 Task: Create a due date automation trigger when advanced on, on the wednesday before a card is due add content with a description containing resume at 11:00 AM.
Action: Mouse moved to (821, 259)
Screenshot: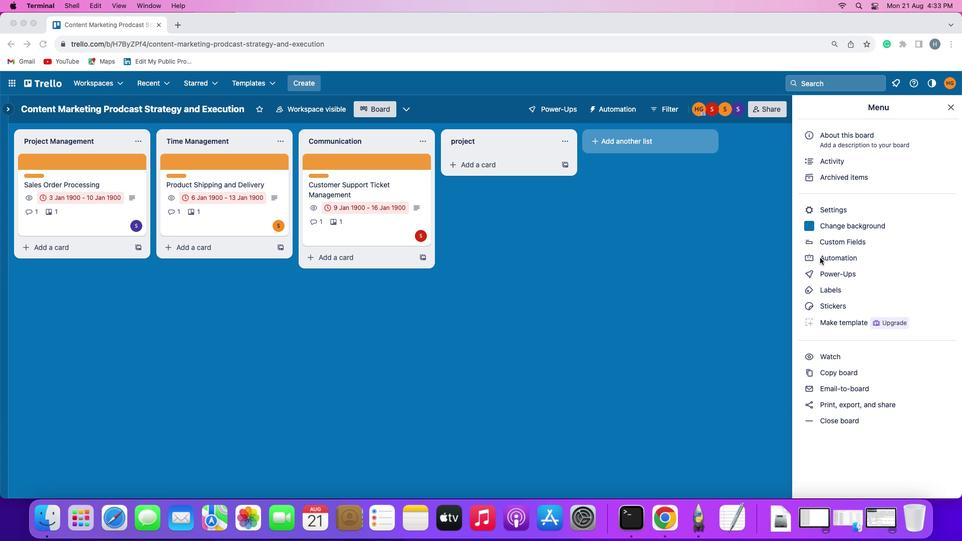
Action: Mouse pressed left at (821, 259)
Screenshot: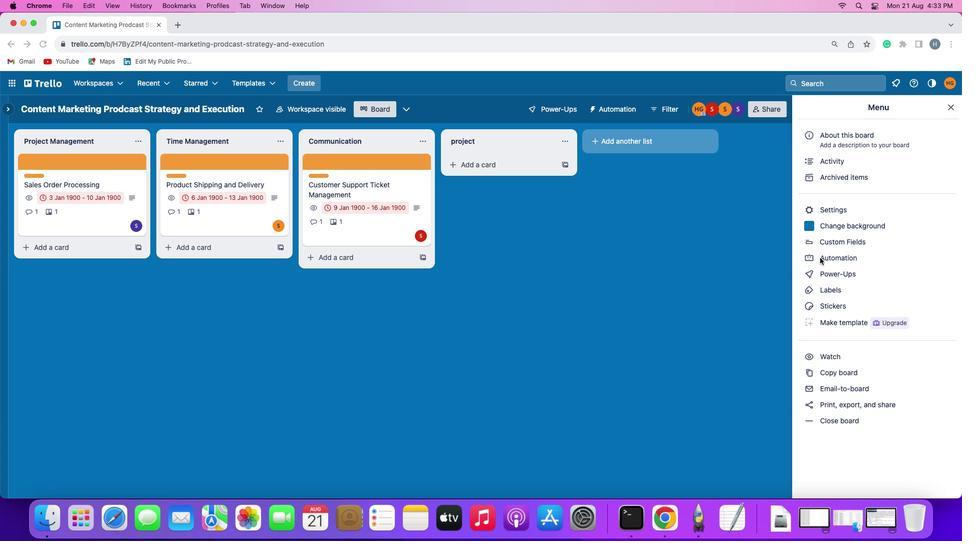 
Action: Mouse pressed left at (821, 259)
Screenshot: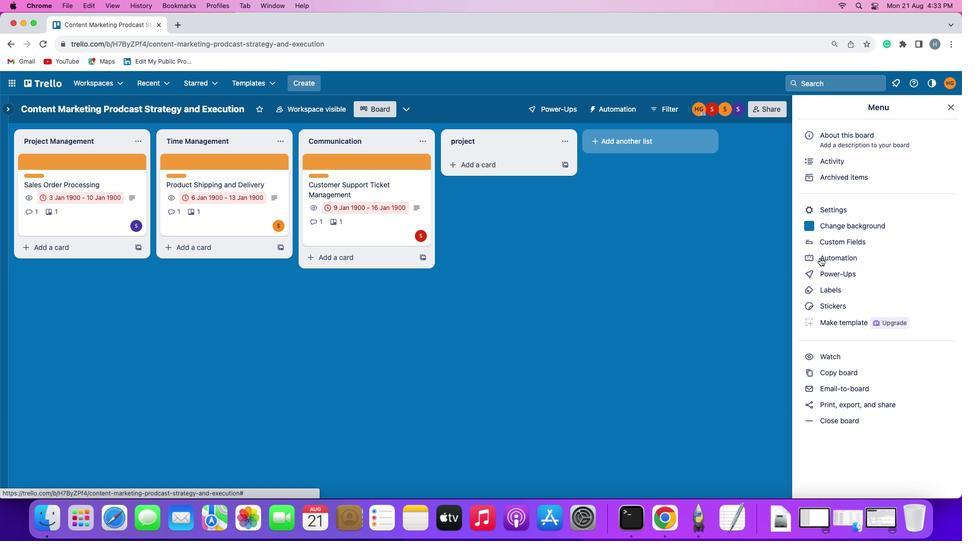 
Action: Mouse moved to (65, 240)
Screenshot: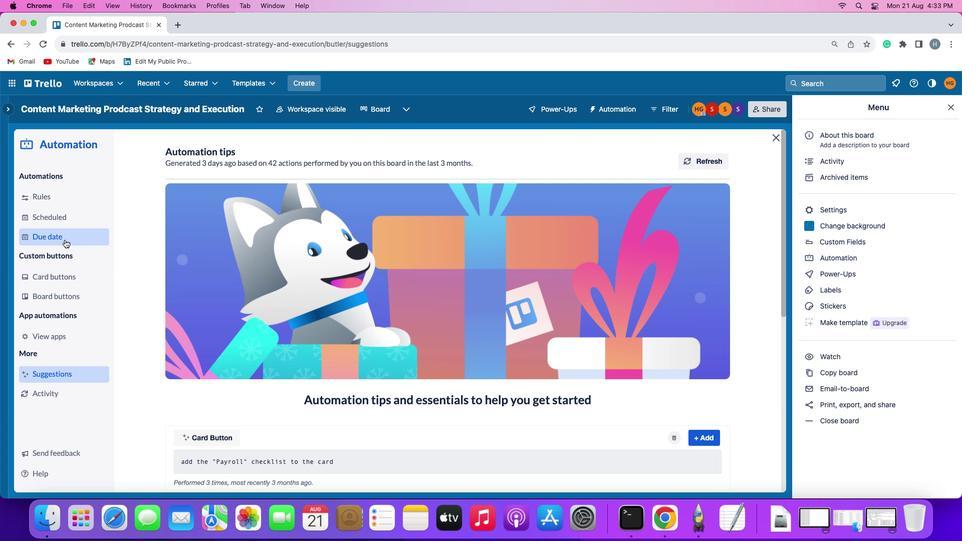 
Action: Mouse pressed left at (65, 240)
Screenshot: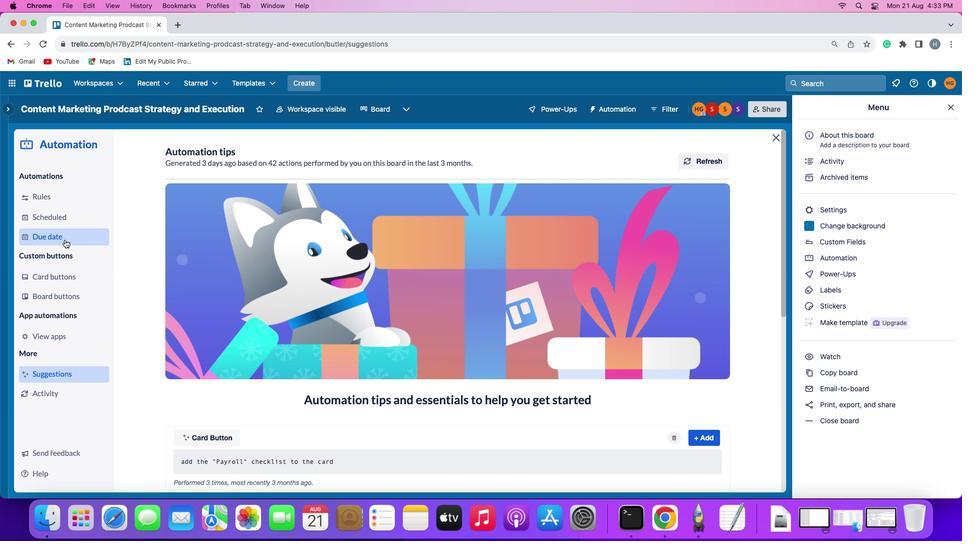 
Action: Mouse moved to (681, 152)
Screenshot: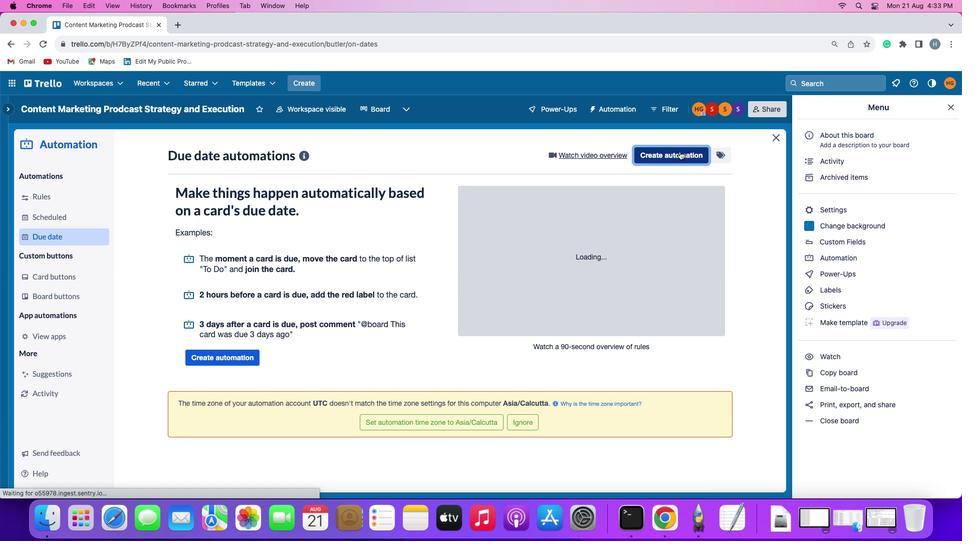 
Action: Mouse pressed left at (681, 152)
Screenshot: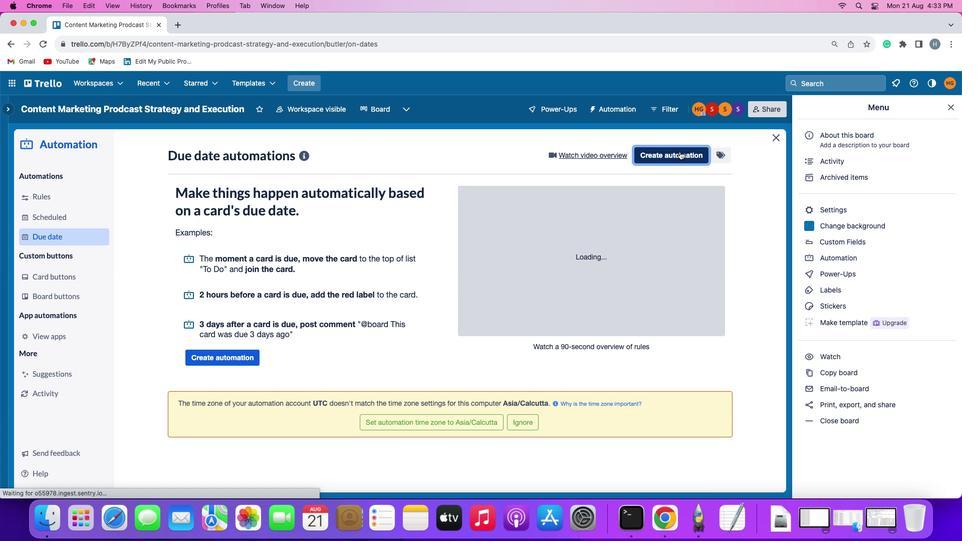
Action: Mouse moved to (220, 252)
Screenshot: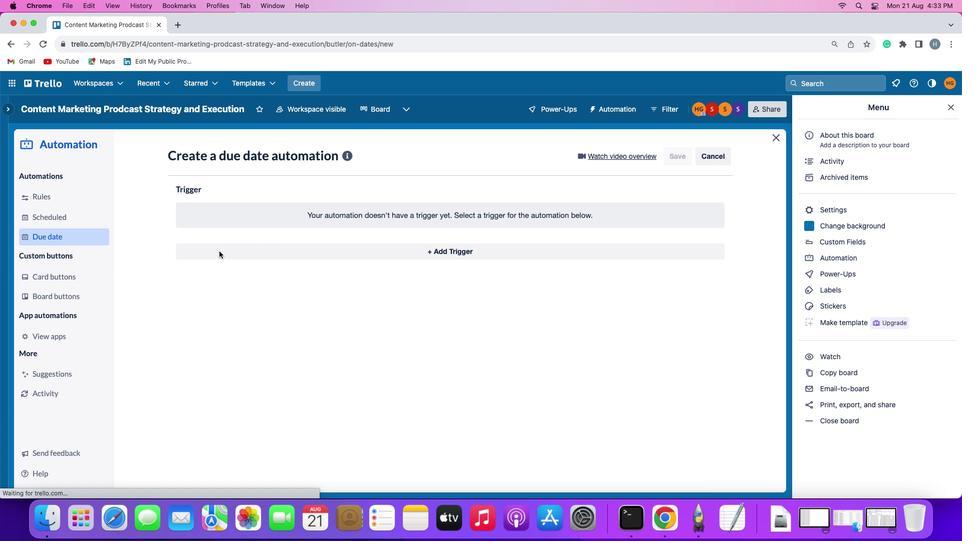 
Action: Mouse pressed left at (220, 252)
Screenshot: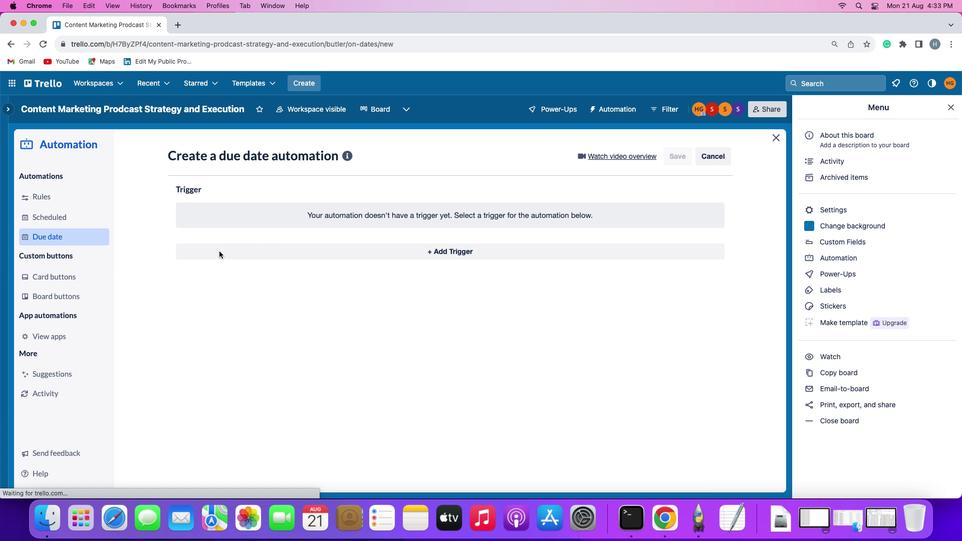 
Action: Mouse moved to (224, 445)
Screenshot: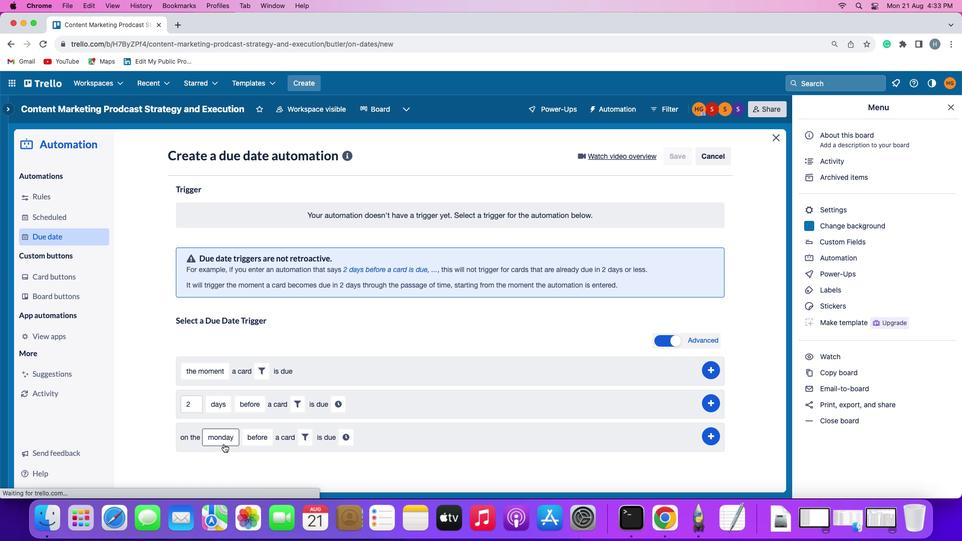 
Action: Mouse pressed left at (224, 445)
Screenshot: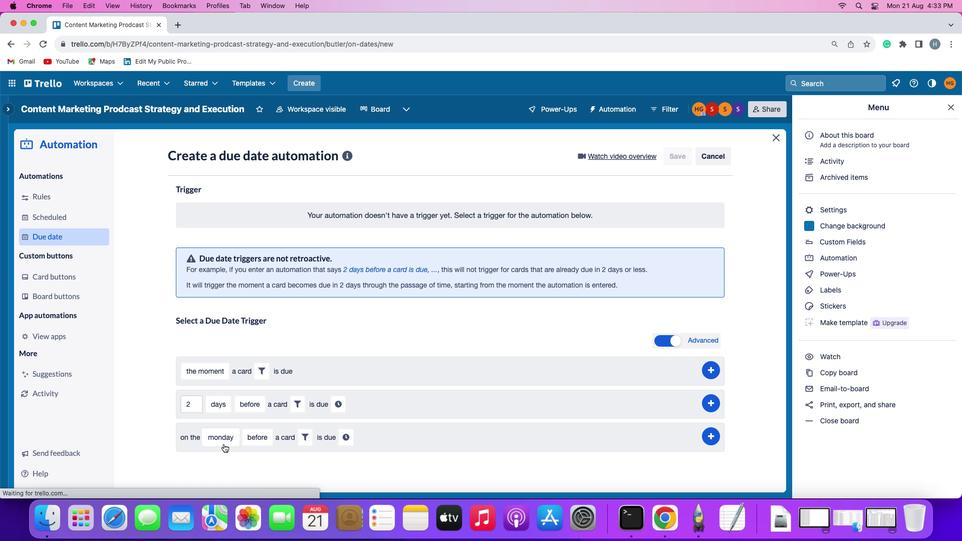 
Action: Mouse moved to (246, 341)
Screenshot: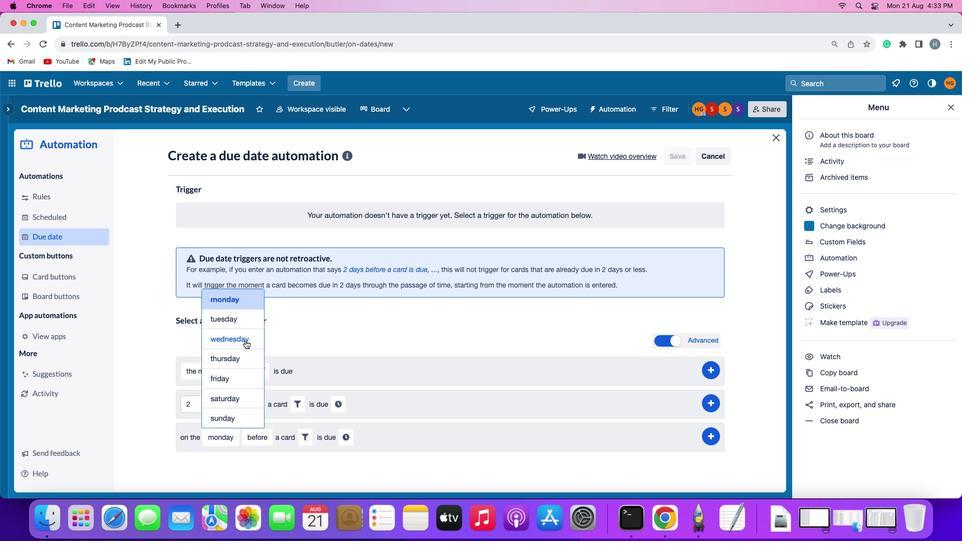 
Action: Mouse pressed left at (246, 341)
Screenshot: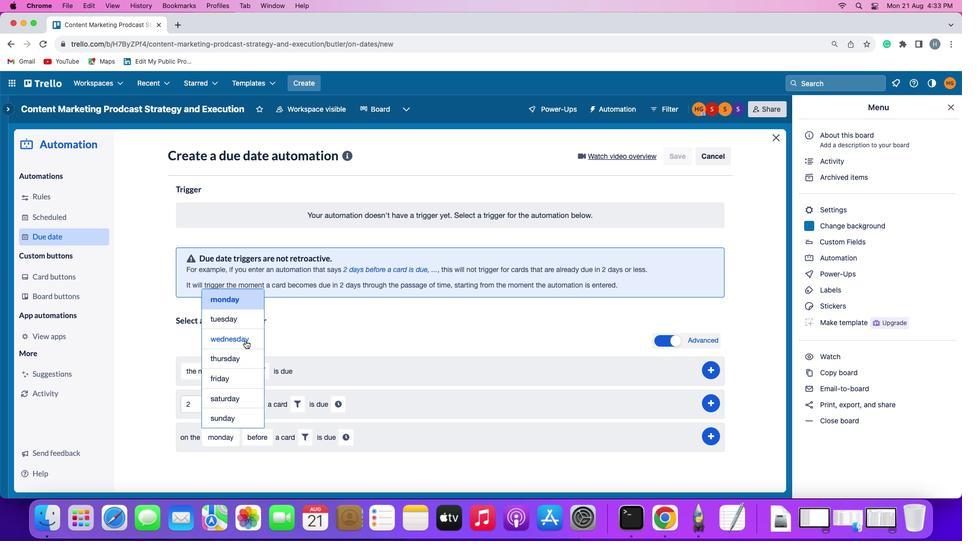 
Action: Mouse moved to (320, 434)
Screenshot: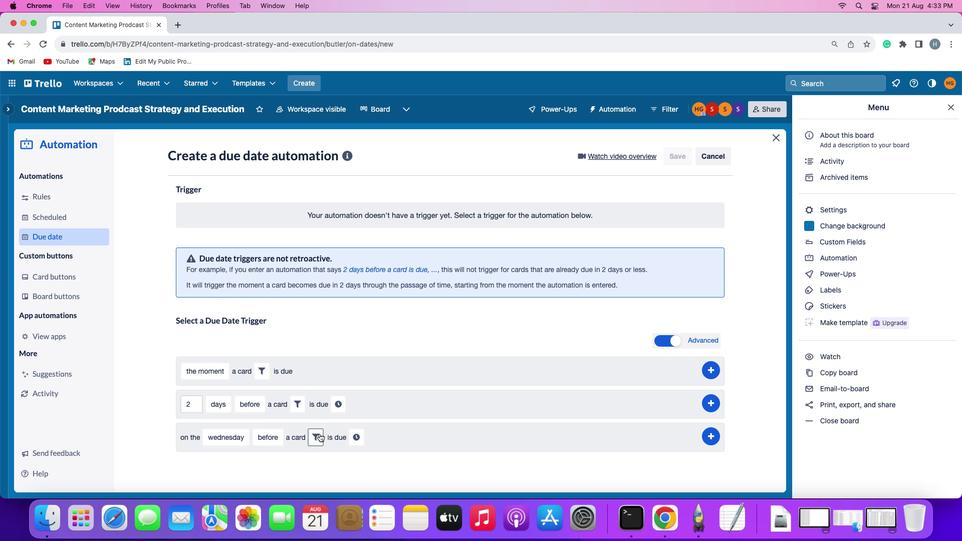 
Action: Mouse pressed left at (320, 434)
Screenshot: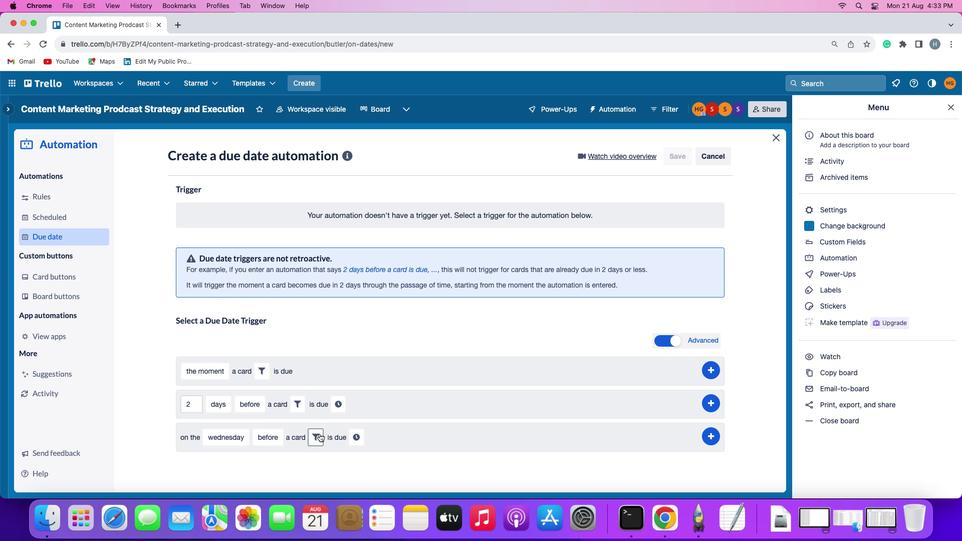 
Action: Mouse moved to (439, 477)
Screenshot: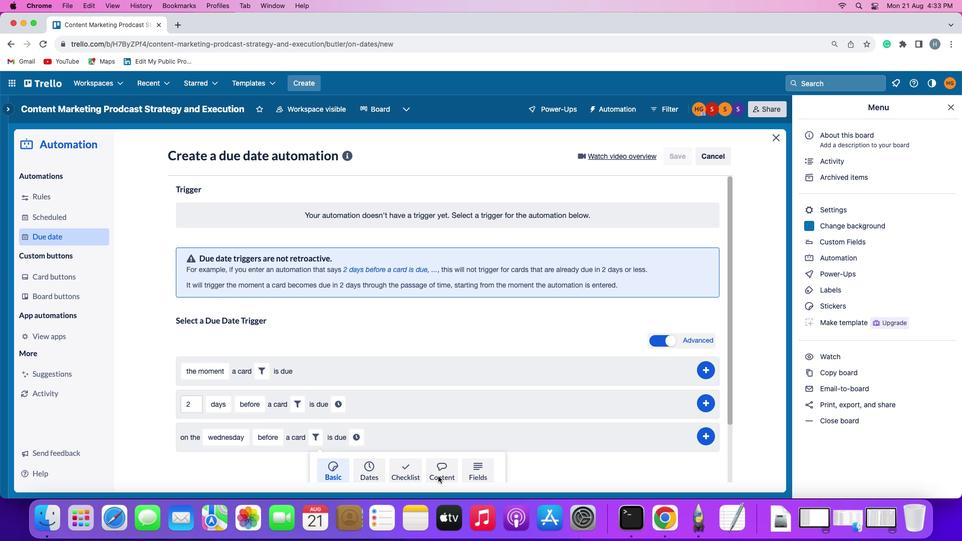 
Action: Mouse pressed left at (439, 477)
Screenshot: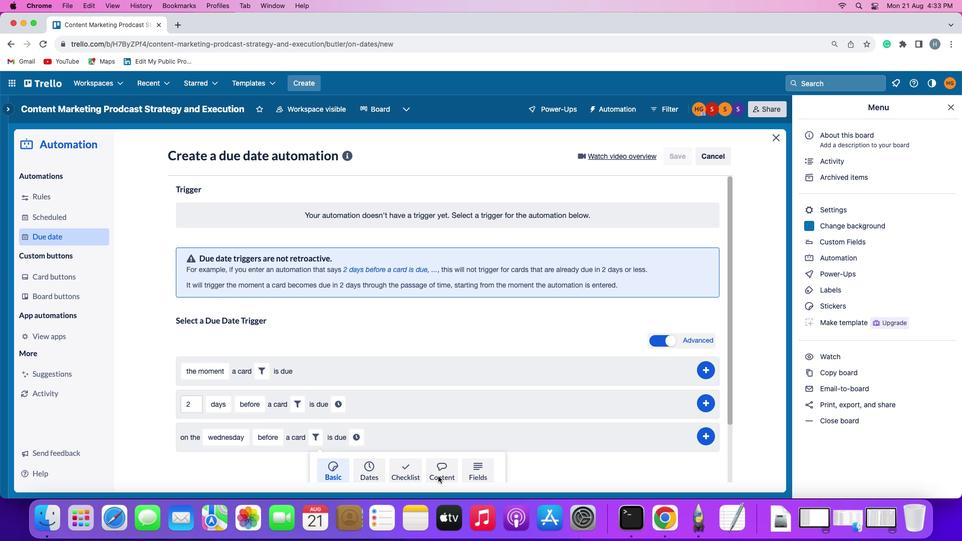 
Action: Mouse moved to (267, 472)
Screenshot: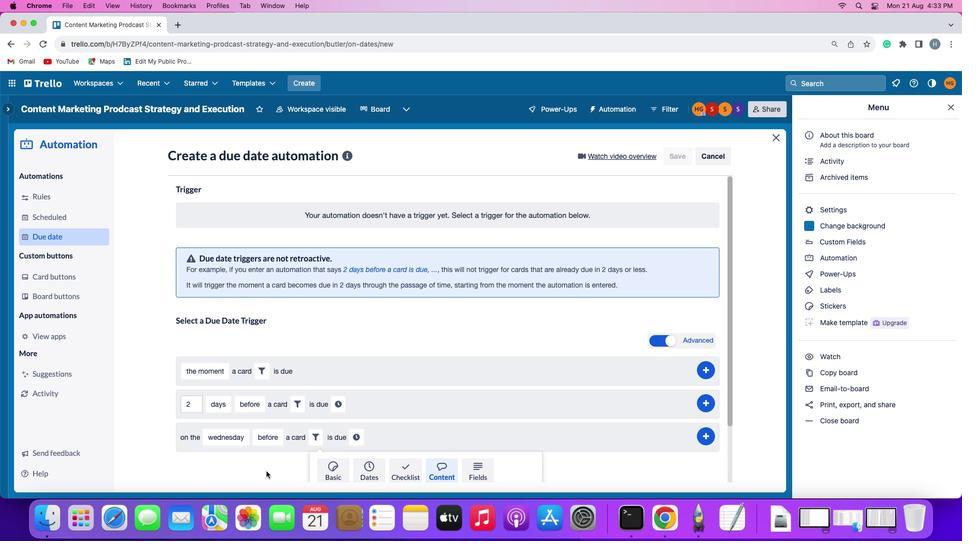 
Action: Mouse scrolled (267, 472) with delta (1, 0)
Screenshot: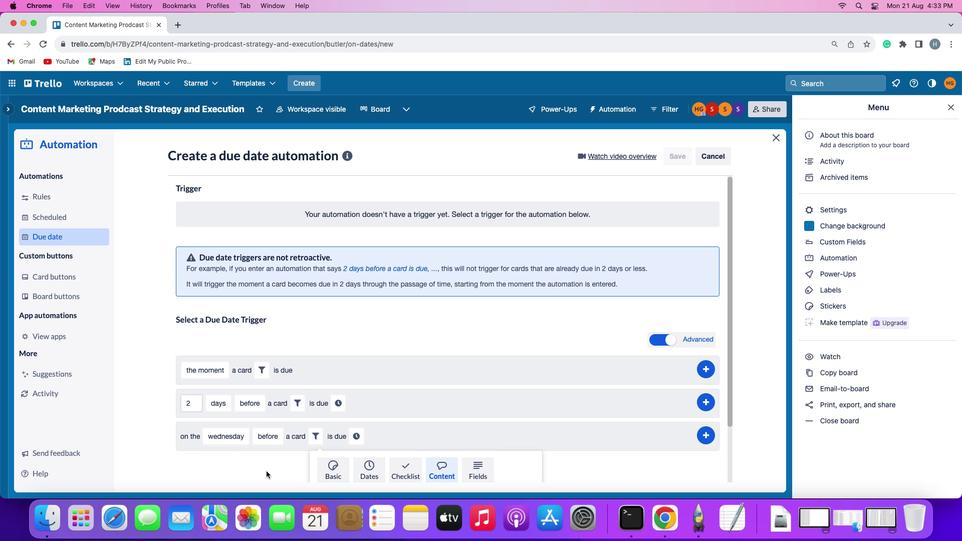 
Action: Mouse scrolled (267, 472) with delta (1, 0)
Screenshot: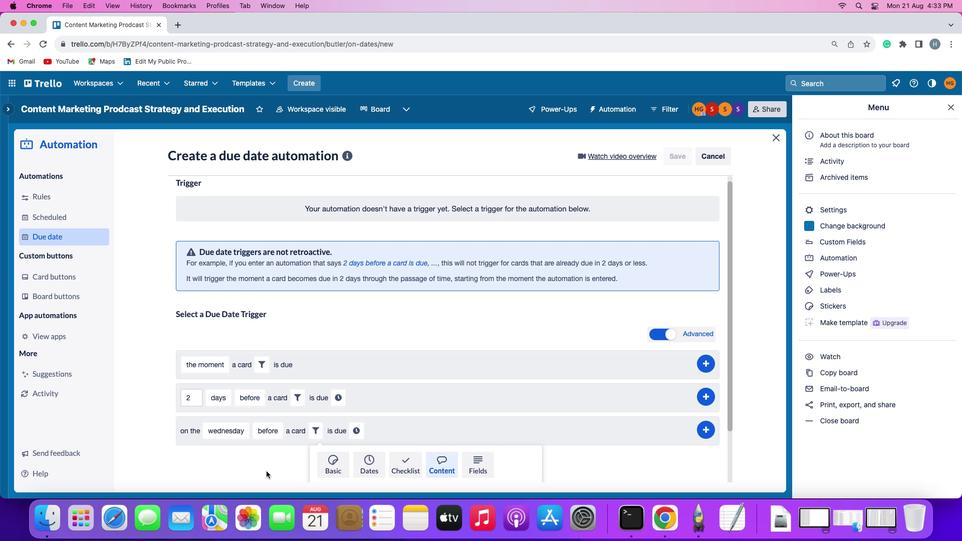 
Action: Mouse scrolled (267, 472) with delta (1, 0)
Screenshot: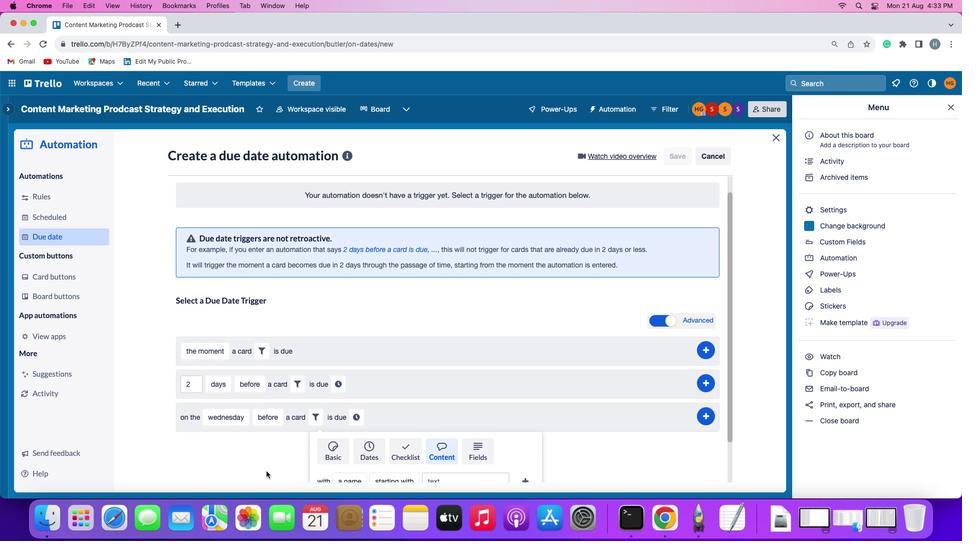 
Action: Mouse scrolled (267, 472) with delta (1, 0)
Screenshot: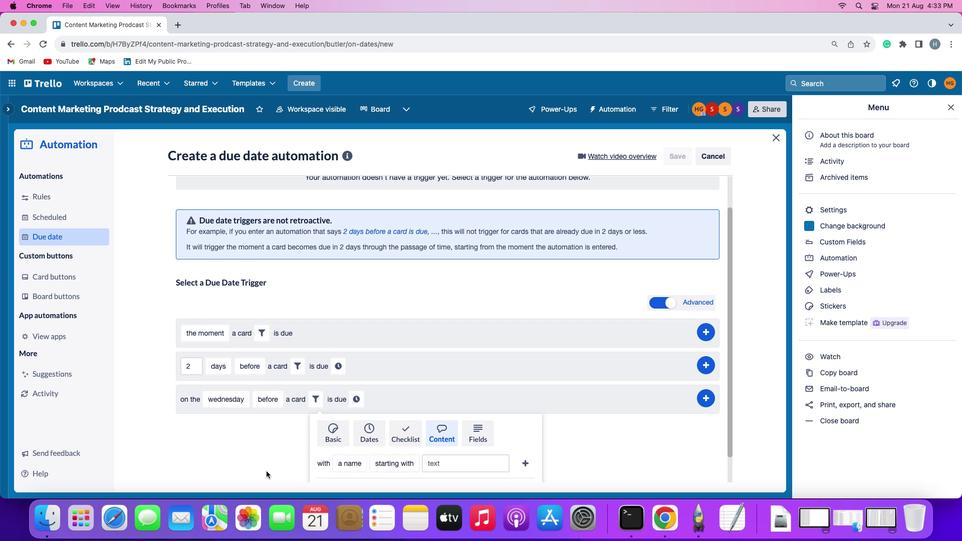 
Action: Mouse moved to (258, 471)
Screenshot: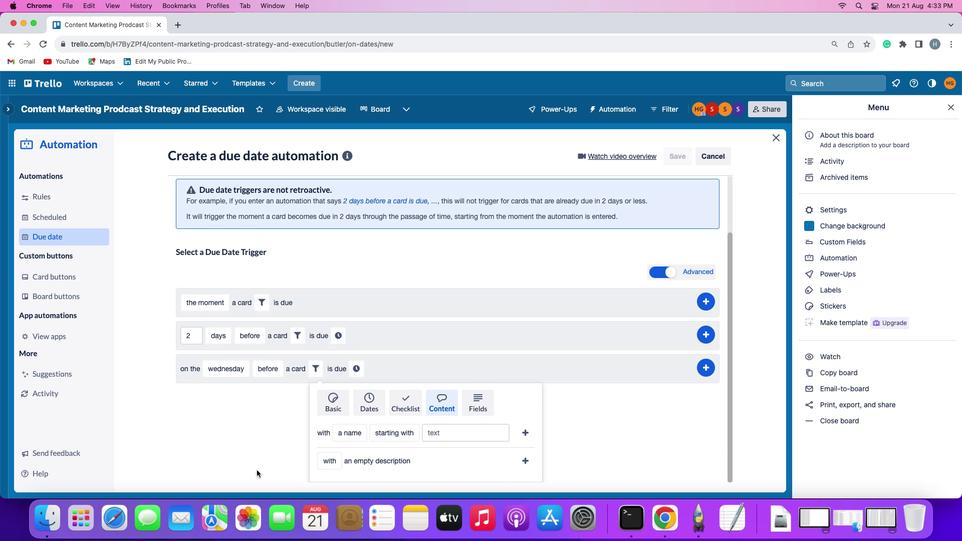 
Action: Mouse scrolled (258, 471) with delta (1, 0)
Screenshot: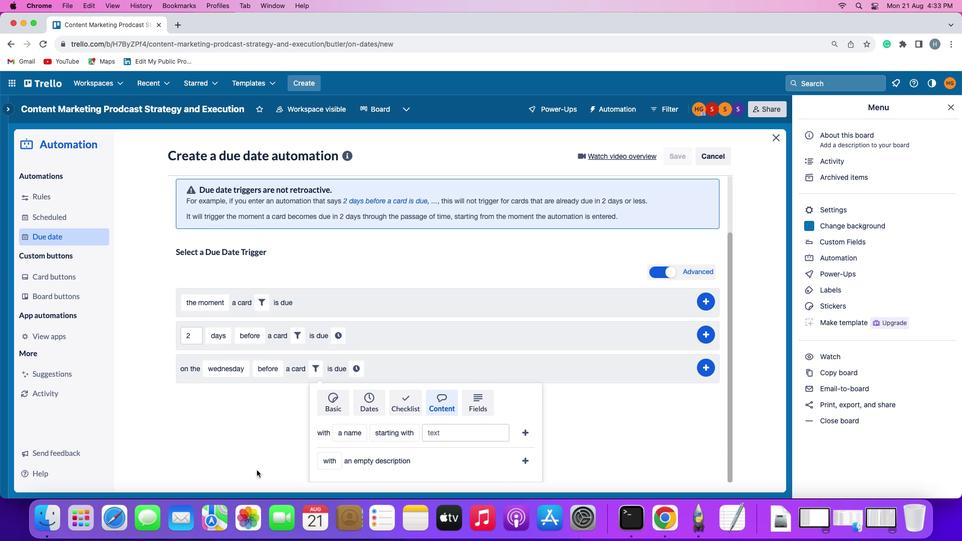 
Action: Mouse scrolled (258, 471) with delta (1, 0)
Screenshot: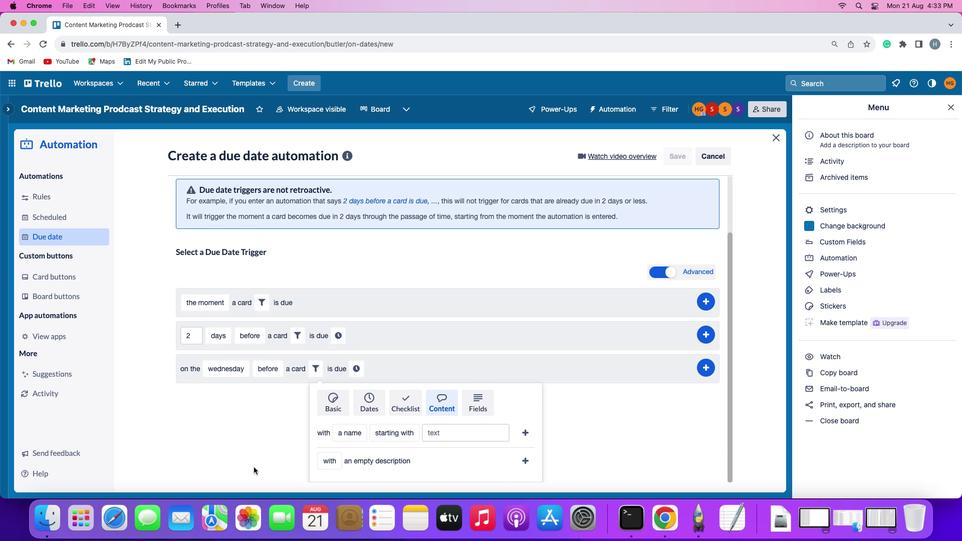 
Action: Mouse moved to (351, 433)
Screenshot: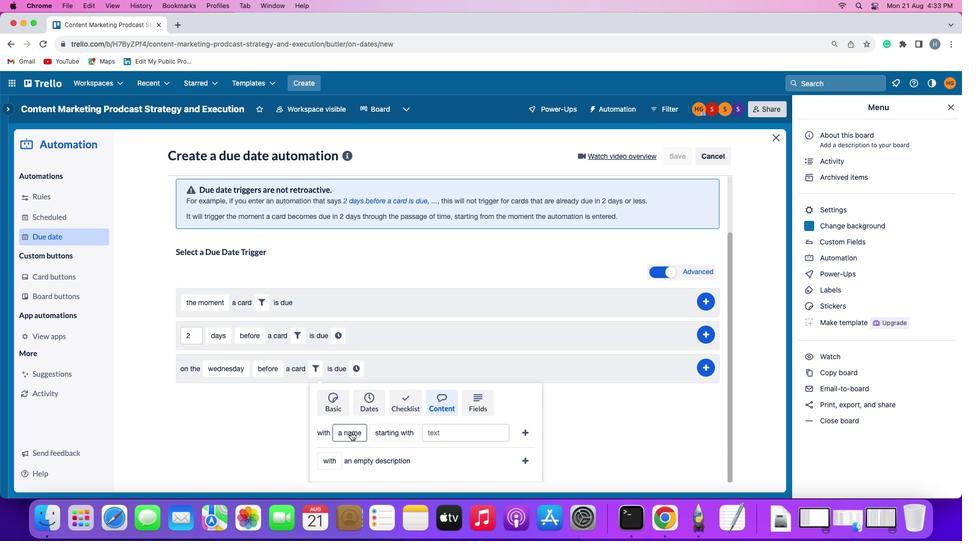 
Action: Mouse pressed left at (351, 433)
Screenshot: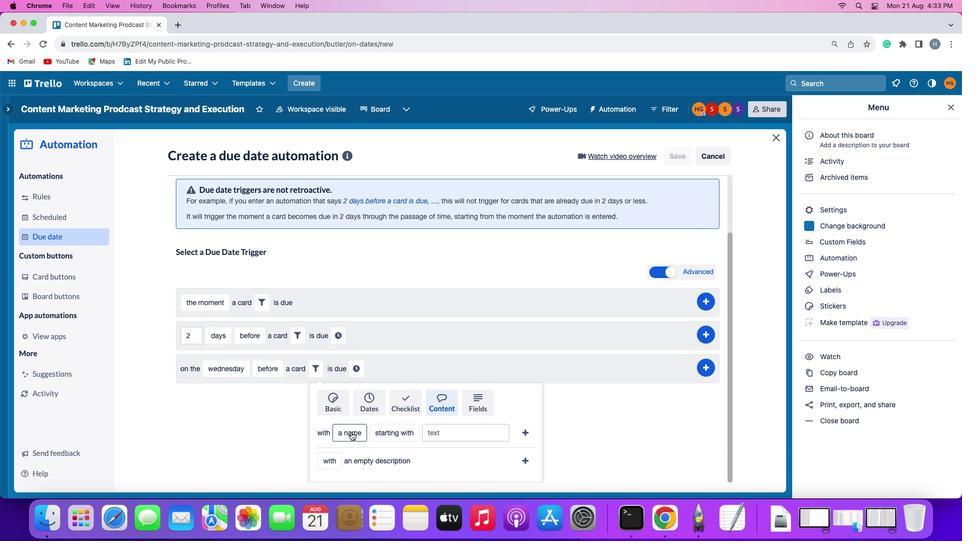 
Action: Mouse moved to (367, 396)
Screenshot: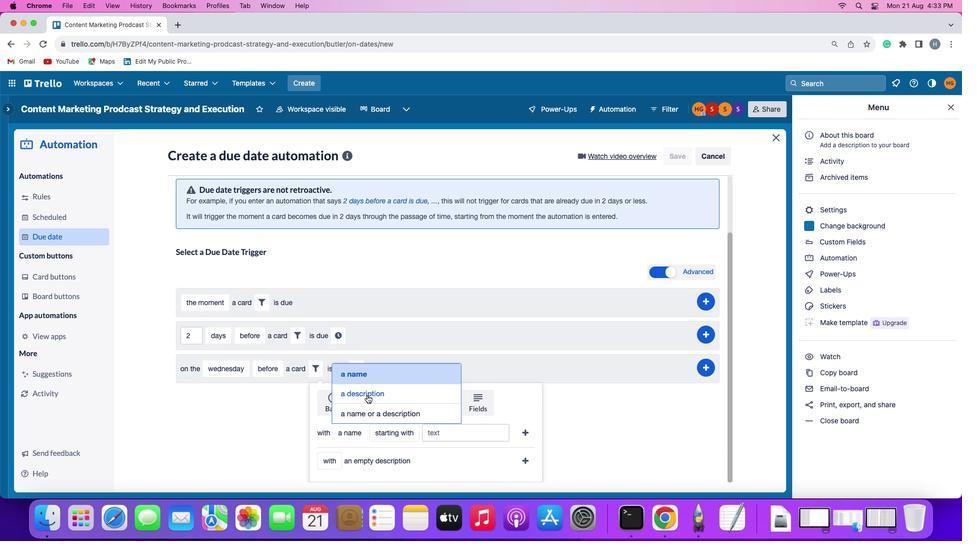 
Action: Mouse pressed left at (367, 396)
Screenshot: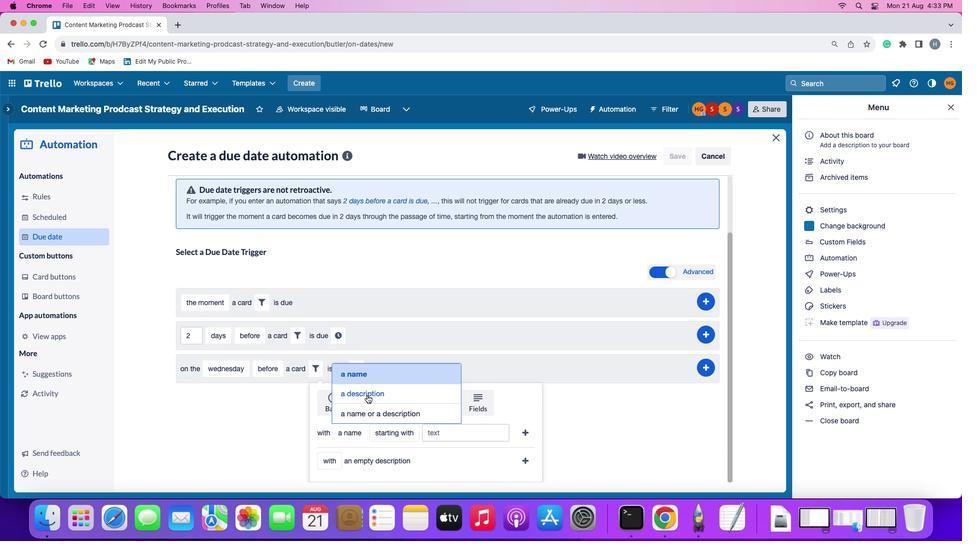 
Action: Mouse moved to (423, 435)
Screenshot: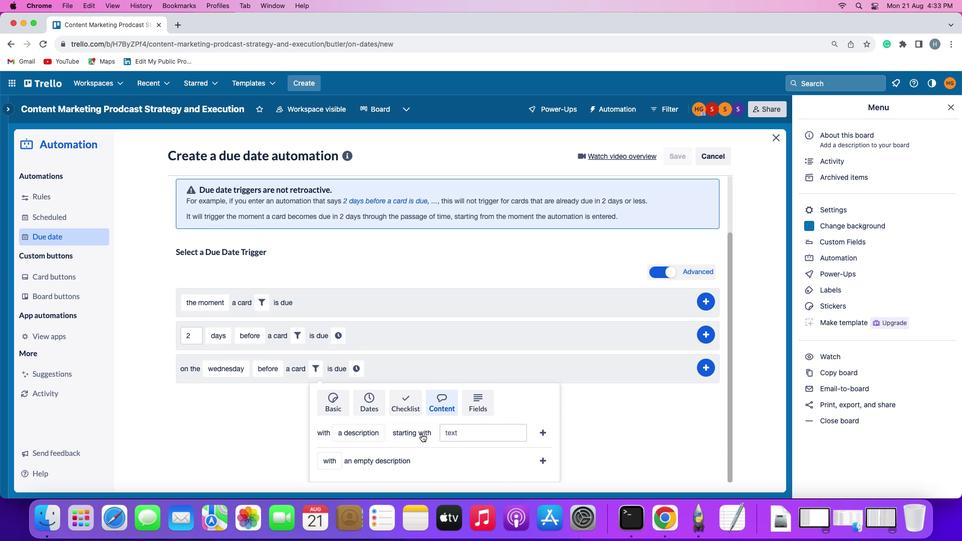 
Action: Mouse pressed left at (423, 435)
Screenshot: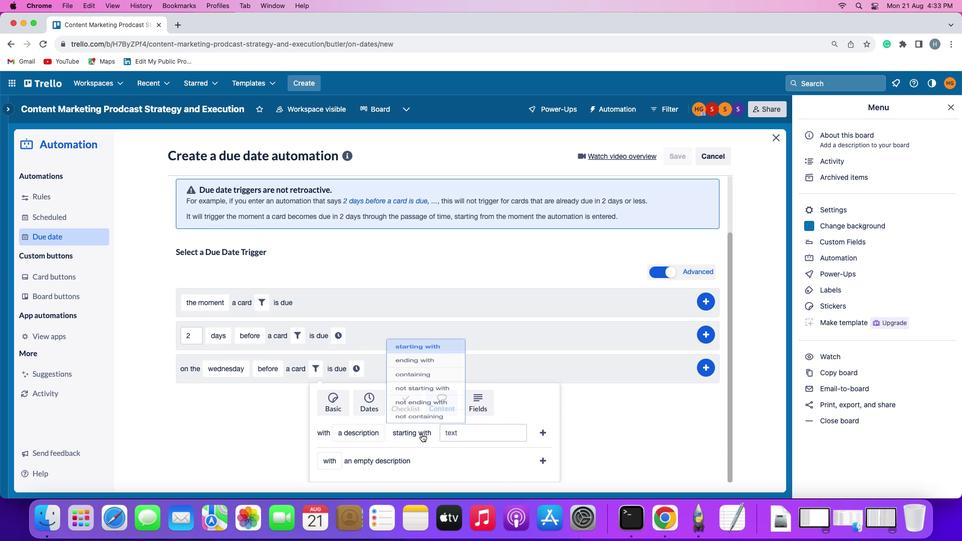 
Action: Mouse moved to (431, 358)
Screenshot: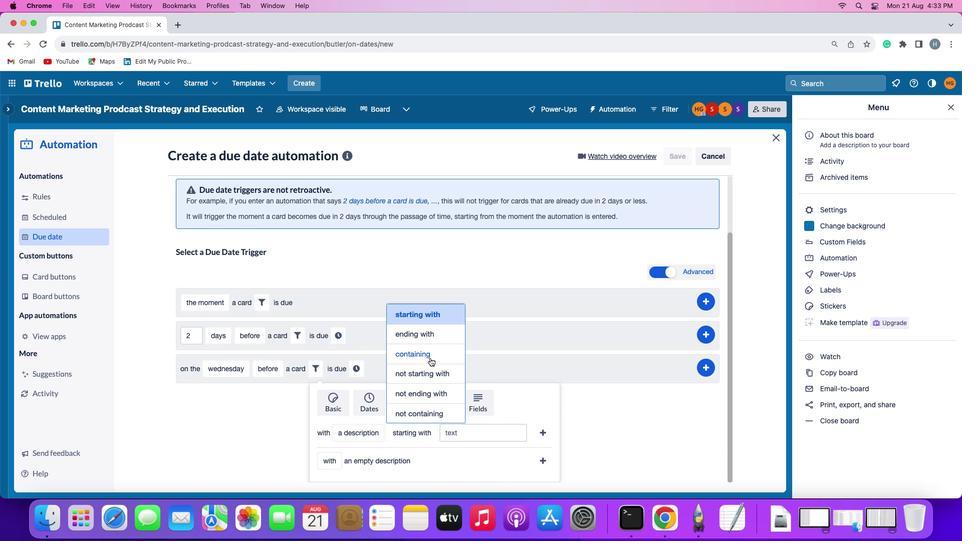 
Action: Mouse pressed left at (431, 358)
Screenshot: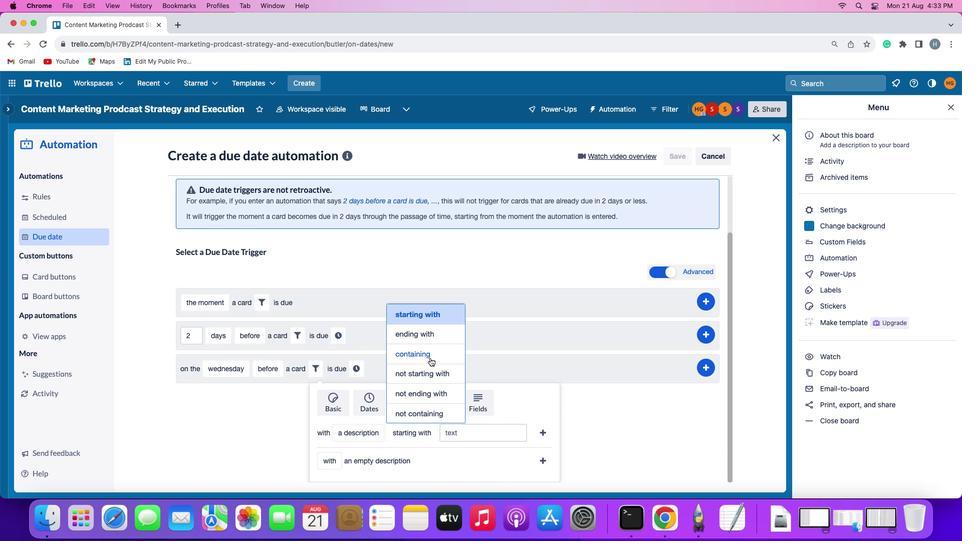 
Action: Mouse moved to (477, 434)
Screenshot: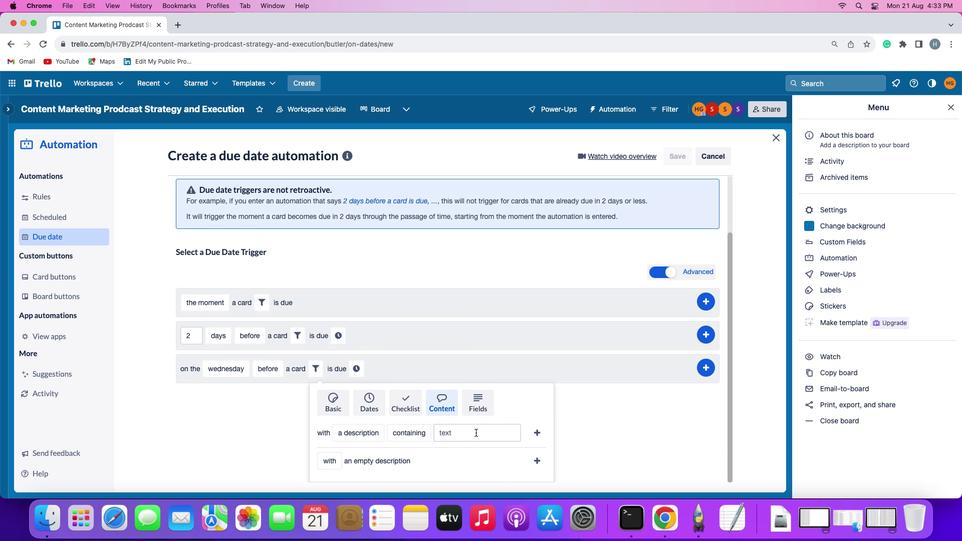 
Action: Mouse pressed left at (477, 434)
Screenshot: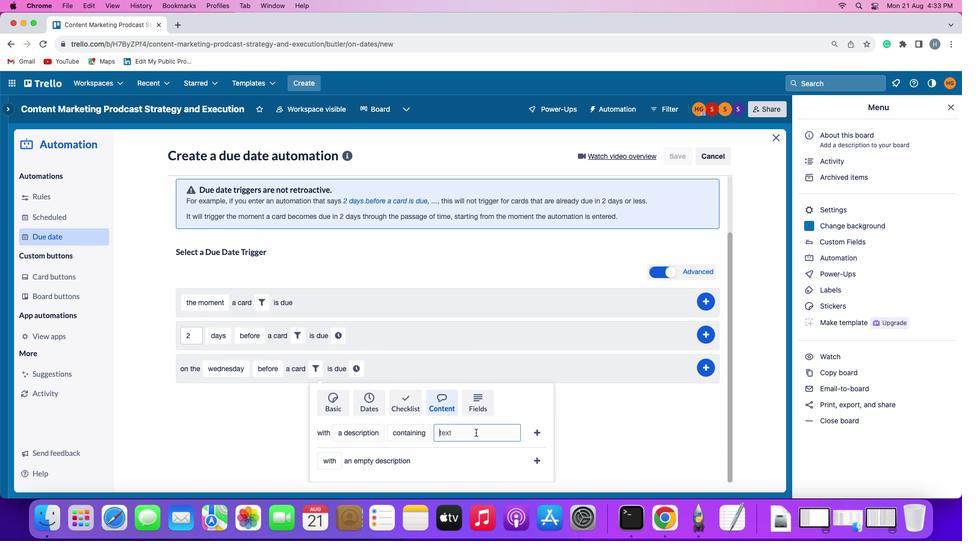 
Action: Mouse moved to (477, 434)
Screenshot: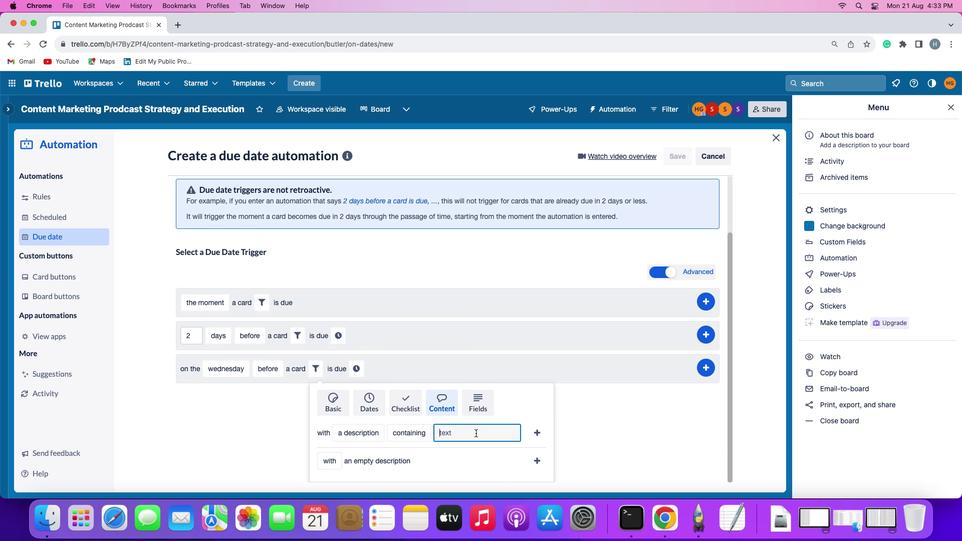 
Action: Key pressed 'r''e''s''u''m''e'
Screenshot: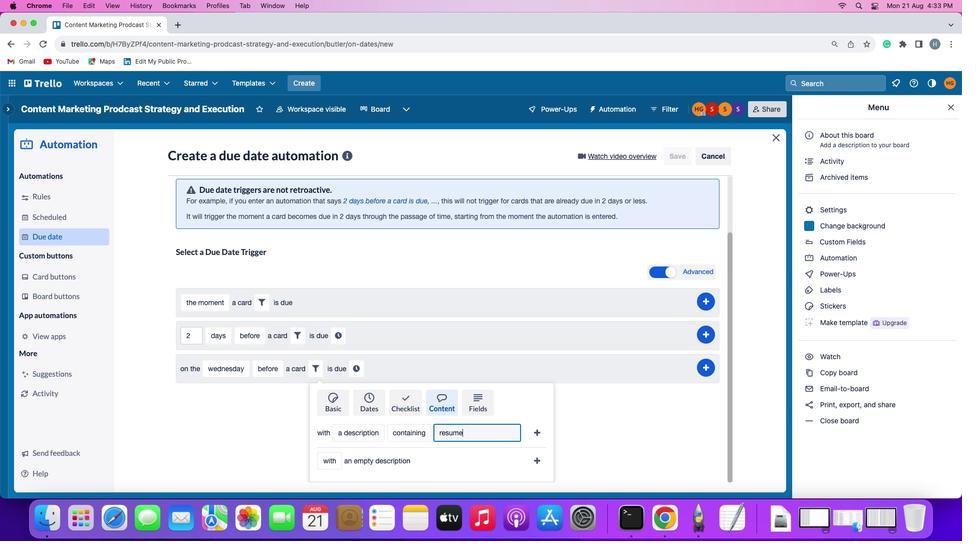 
Action: Mouse moved to (539, 431)
Screenshot: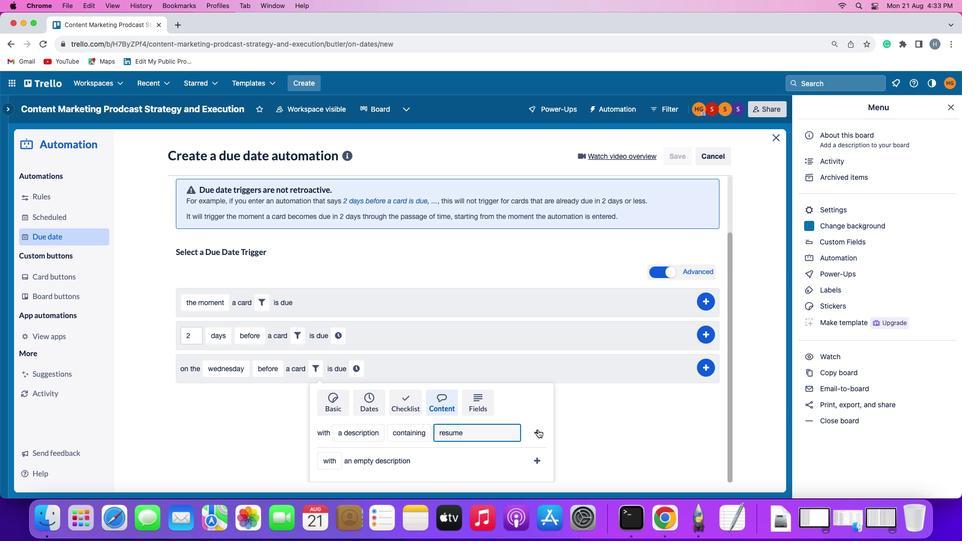 
Action: Mouse pressed left at (539, 431)
Screenshot: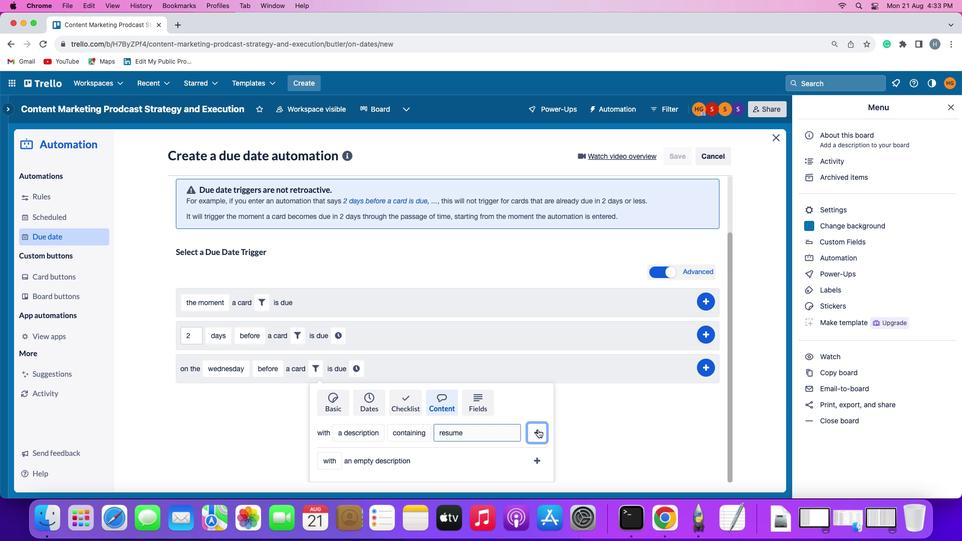 
Action: Mouse moved to (502, 435)
Screenshot: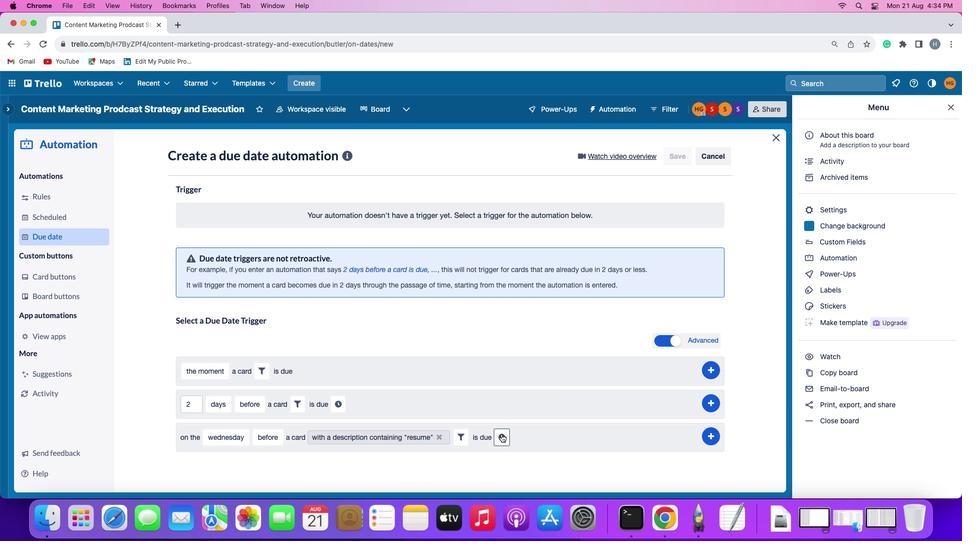 
Action: Mouse pressed left at (502, 435)
Screenshot: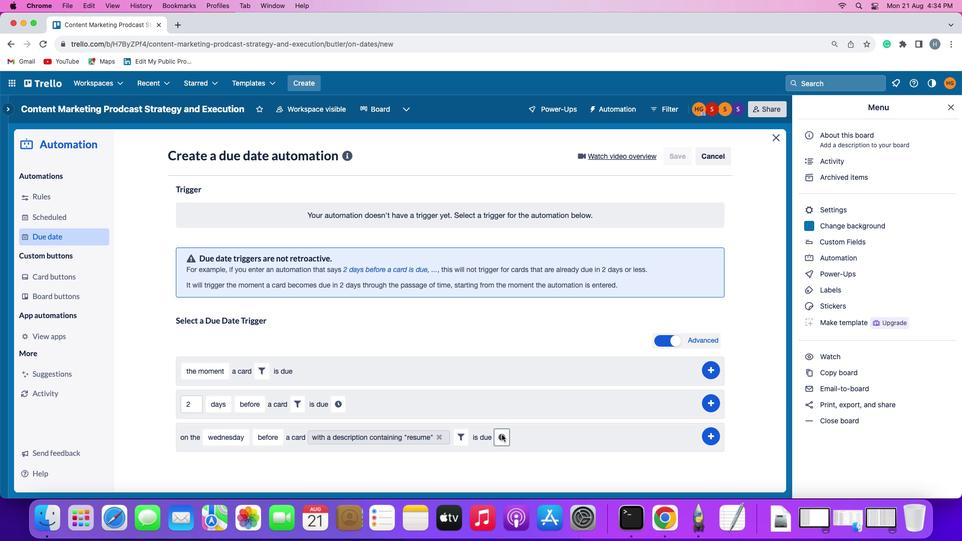 
Action: Mouse moved to (522, 439)
Screenshot: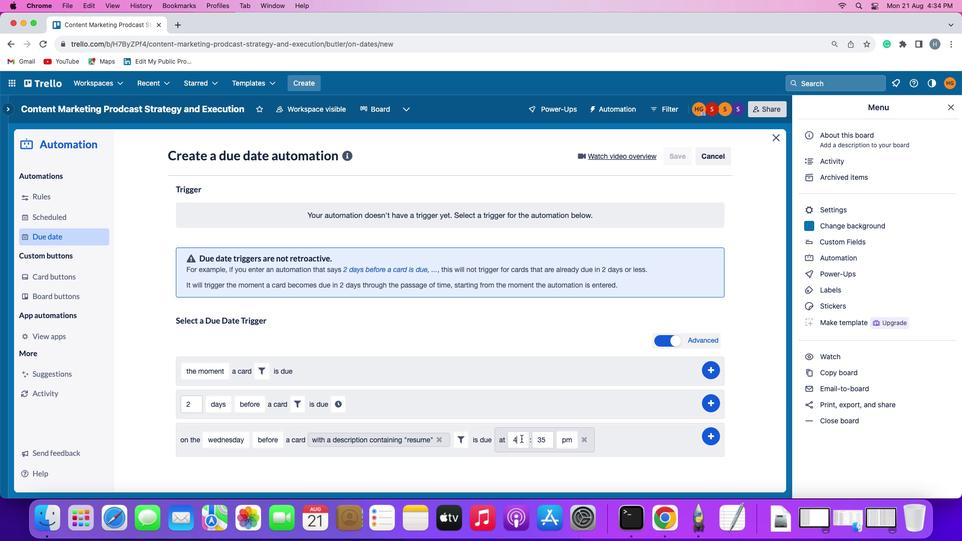 
Action: Mouse pressed left at (522, 439)
Screenshot: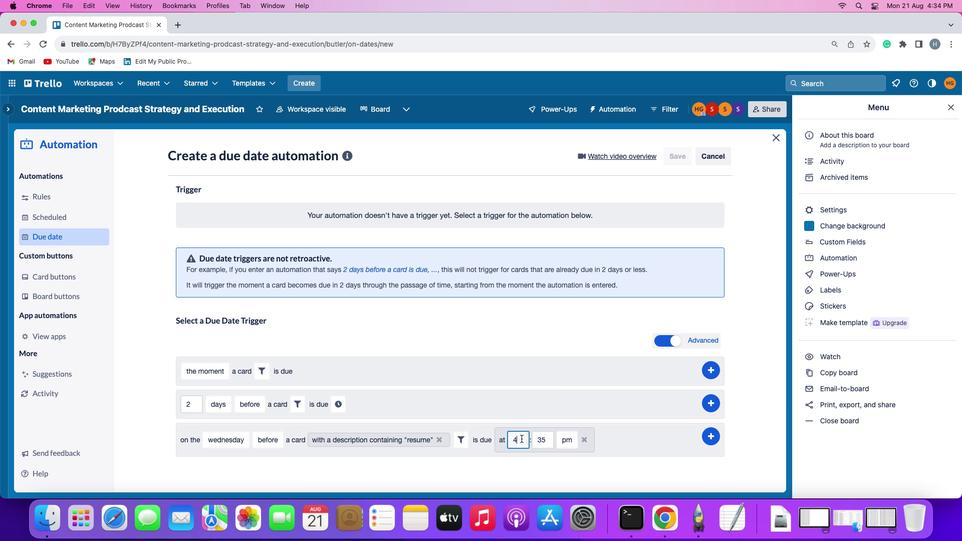 
Action: Mouse moved to (522, 441)
Screenshot: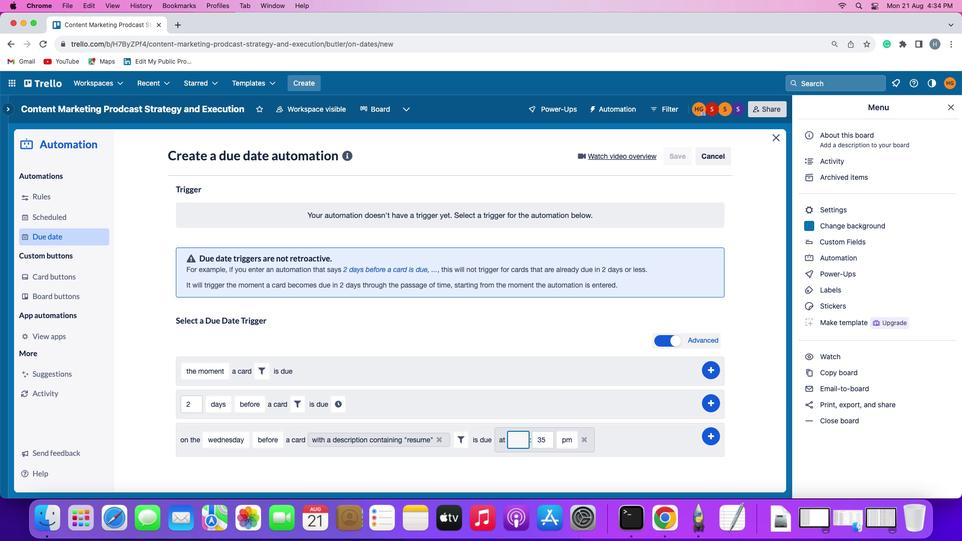 
Action: Key pressed Key.backspace'1''1'
Screenshot: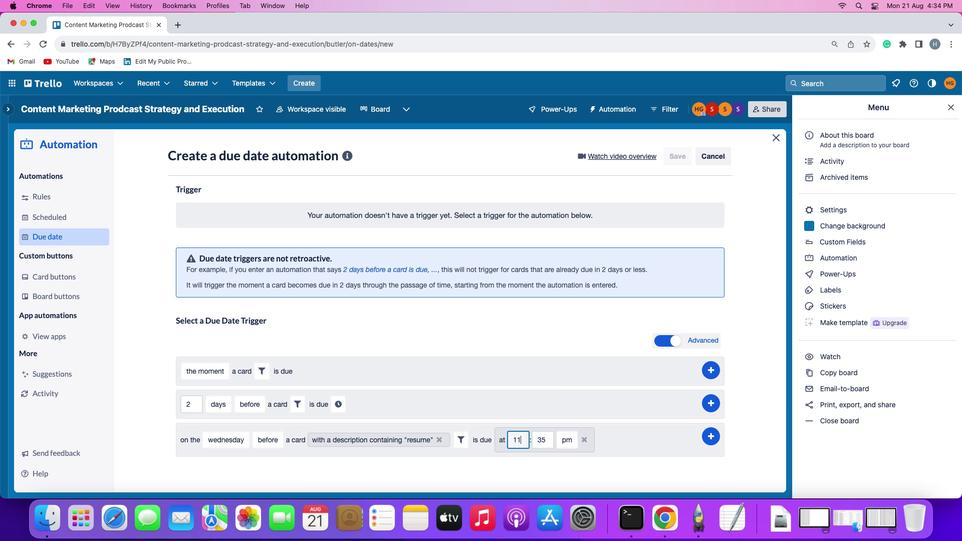 
Action: Mouse moved to (546, 442)
Screenshot: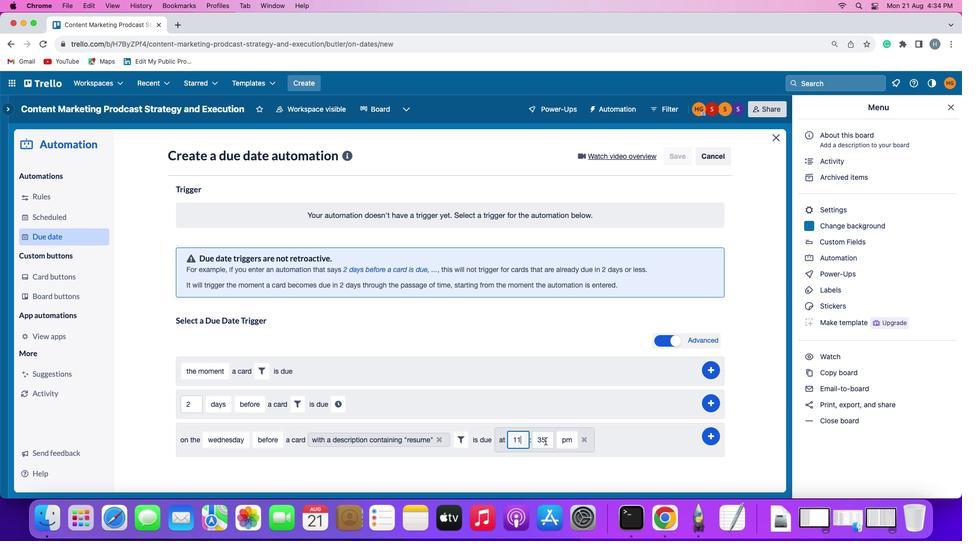 
Action: Mouse pressed left at (546, 442)
Screenshot: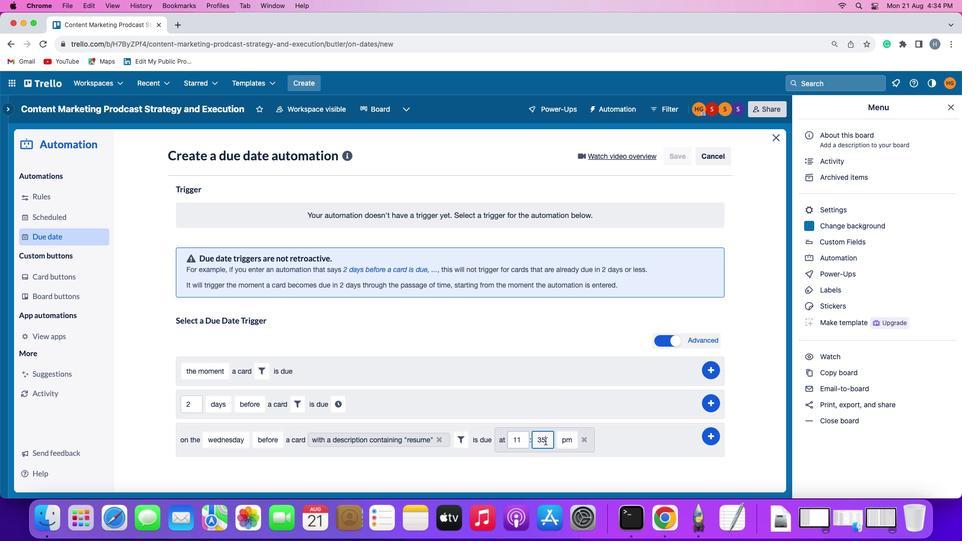 
Action: Mouse moved to (546, 442)
Screenshot: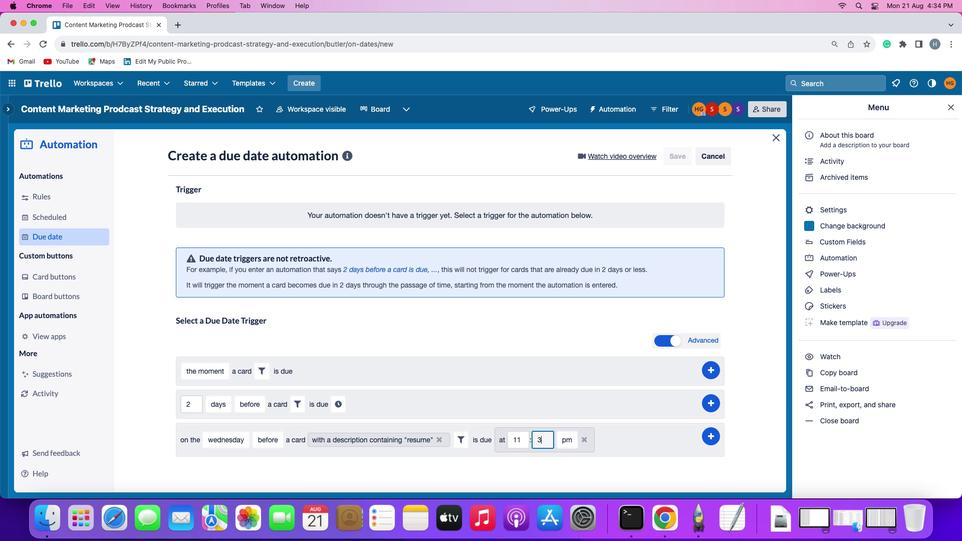 
Action: Key pressed Key.backspaceKey.backspaceKey.backspace'0'
Screenshot: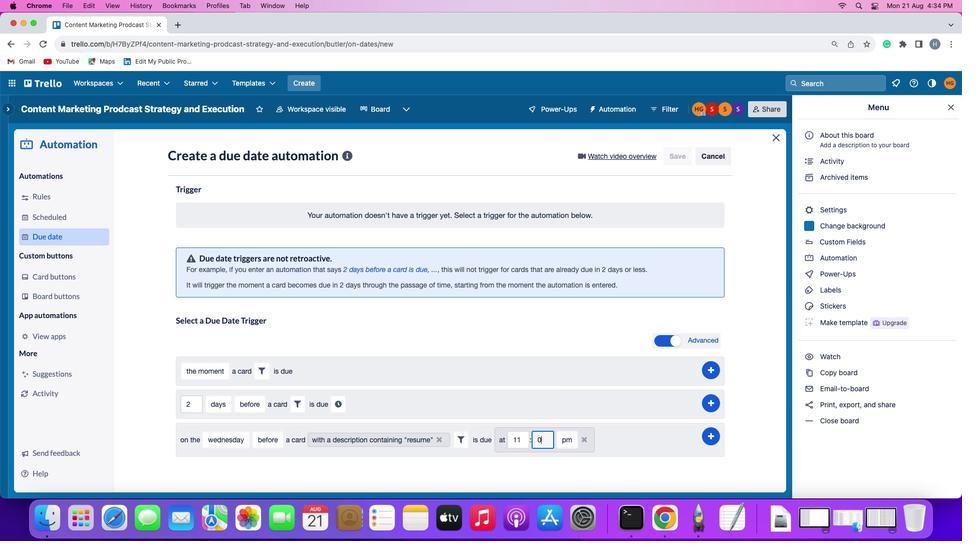 
Action: Mouse moved to (553, 442)
Screenshot: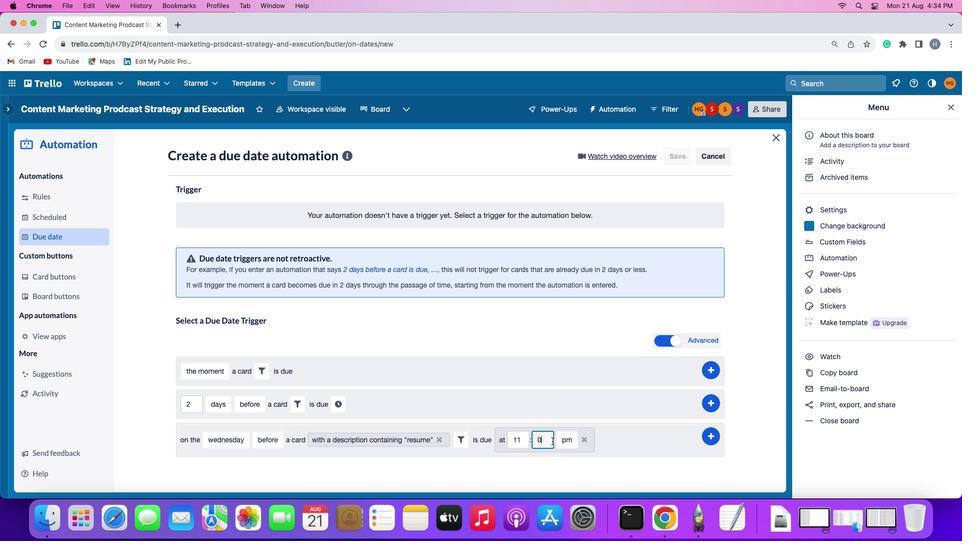 
Action: Key pressed '0'
Screenshot: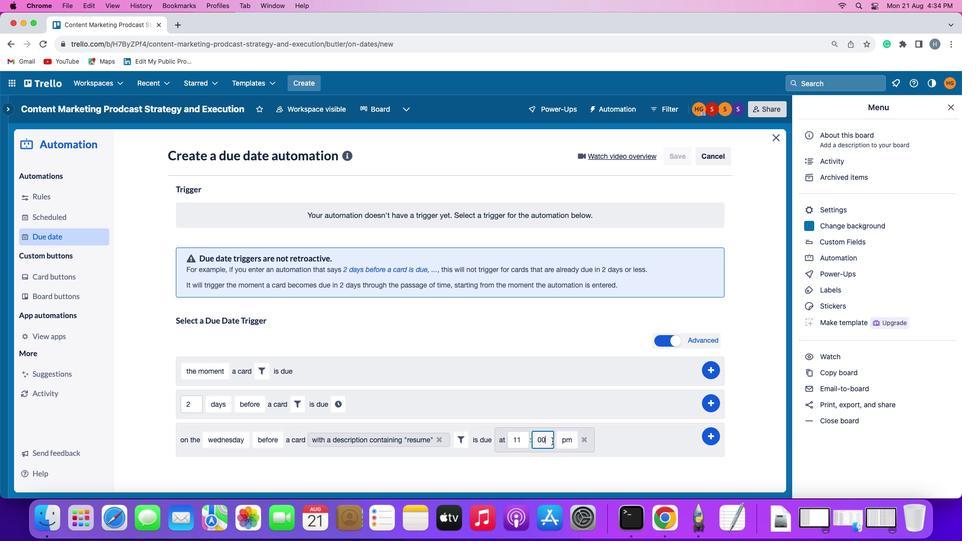 
Action: Mouse moved to (572, 439)
Screenshot: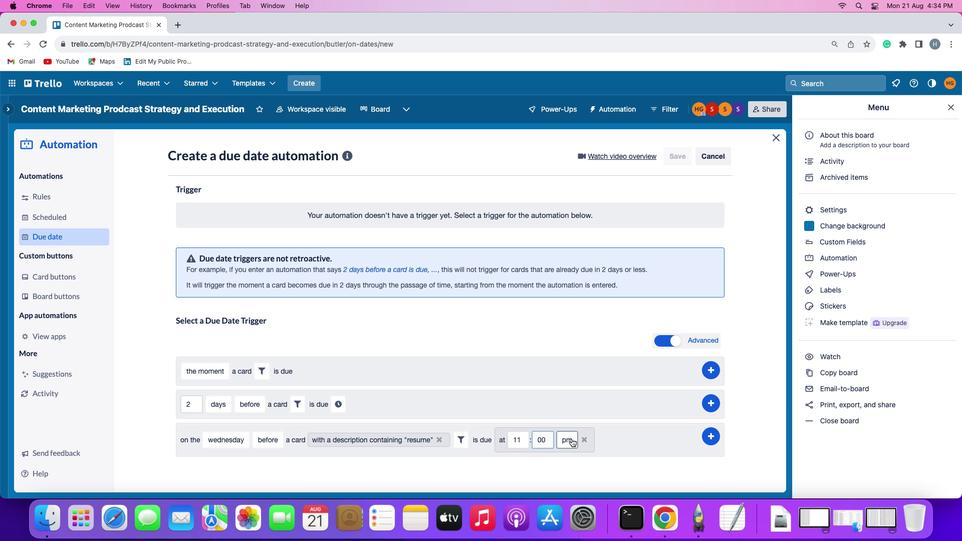 
Action: Mouse pressed left at (572, 439)
Screenshot: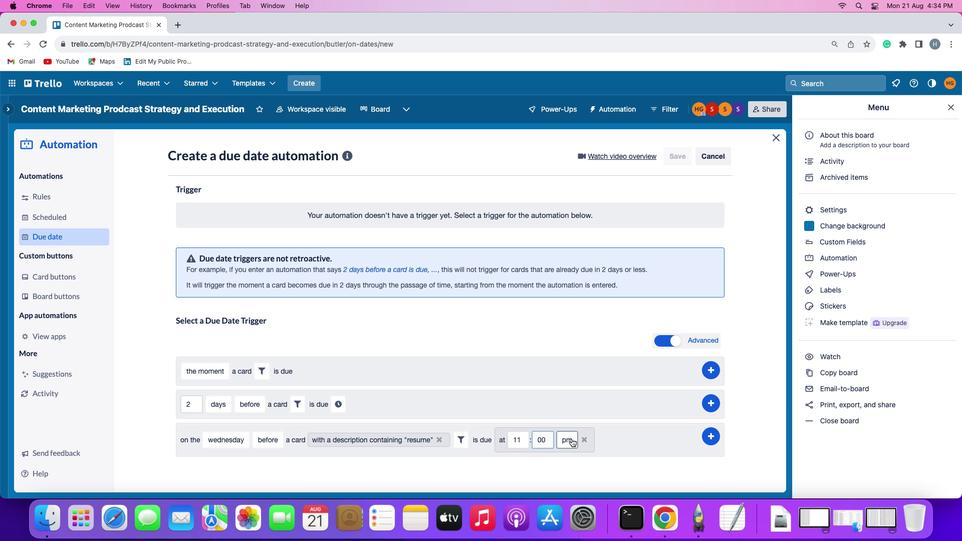 
Action: Mouse moved to (573, 456)
Screenshot: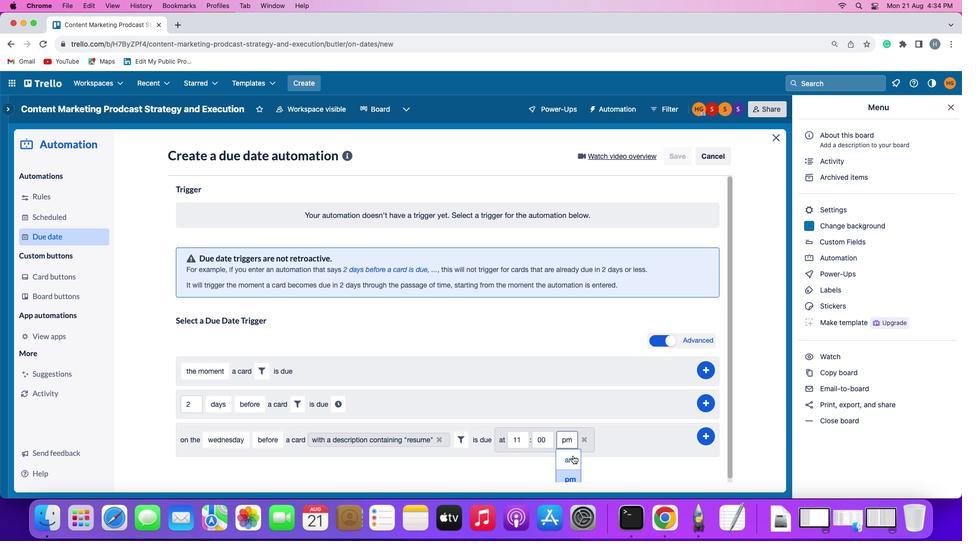 
Action: Mouse pressed left at (573, 456)
Screenshot: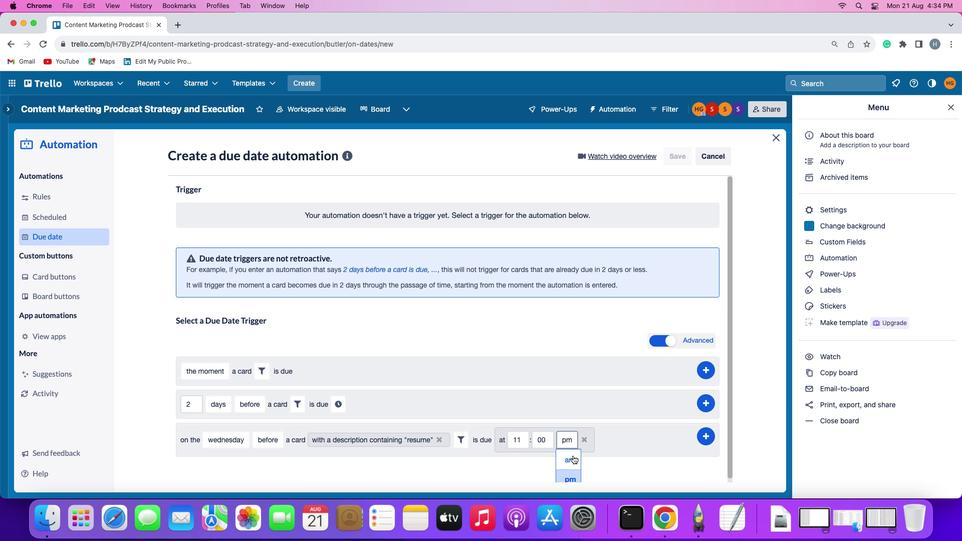 
Action: Mouse moved to (714, 437)
Screenshot: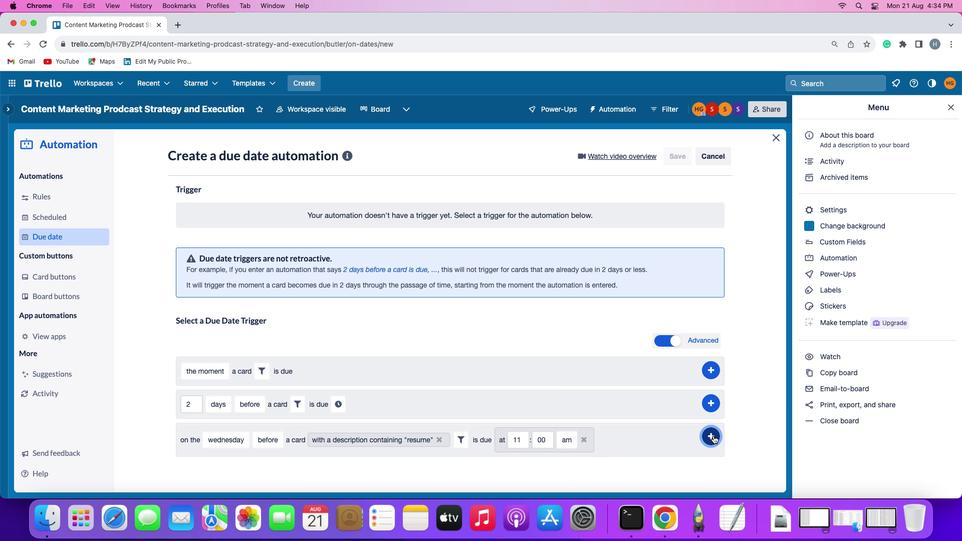 
Action: Mouse pressed left at (714, 437)
Screenshot: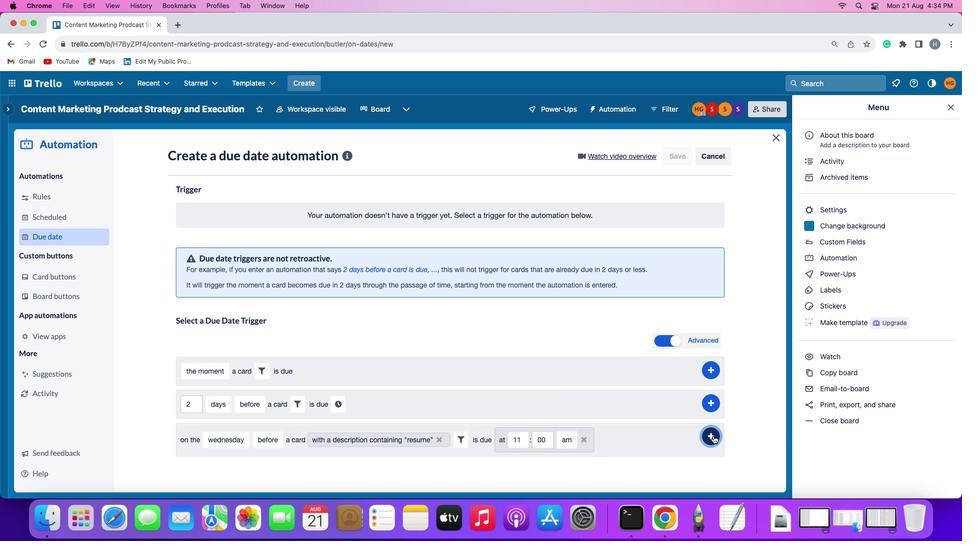 
Action: Mouse moved to (739, 382)
Screenshot: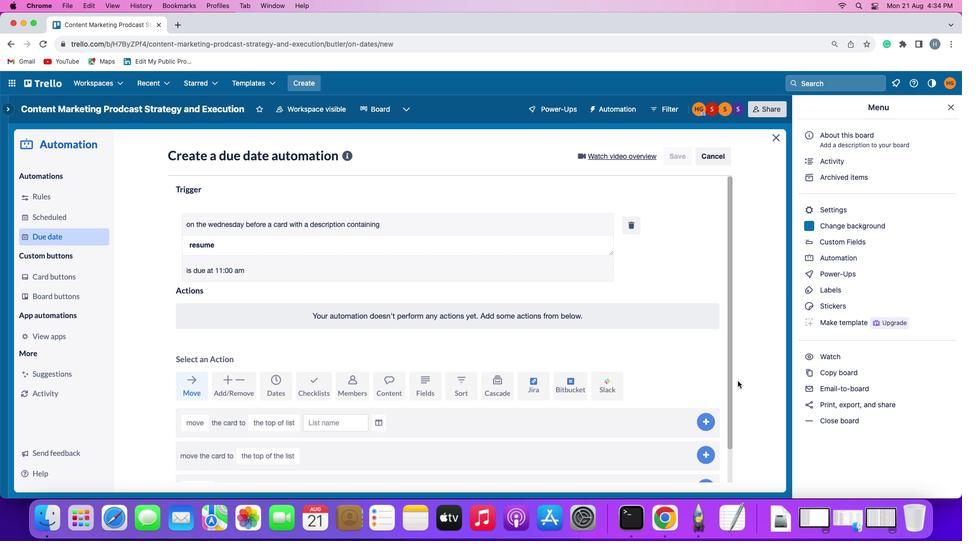 
